 Task: Learn more about a recruiter lite.
Action: Mouse moved to (786, 103)
Screenshot: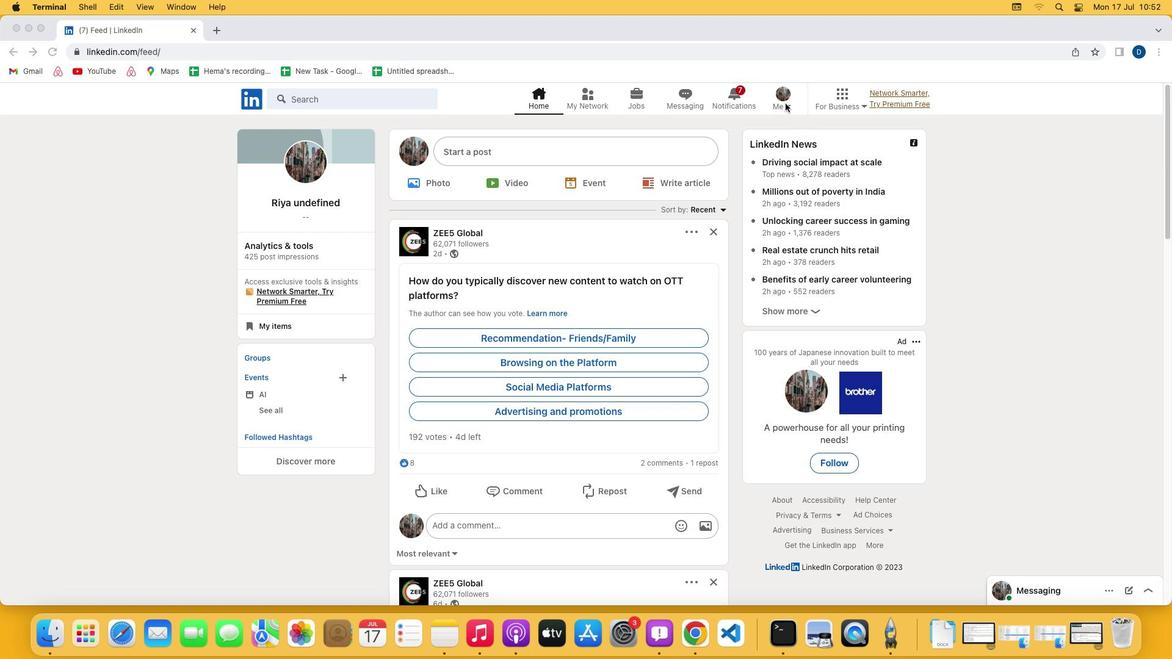 
Action: Mouse pressed left at (786, 103)
Screenshot: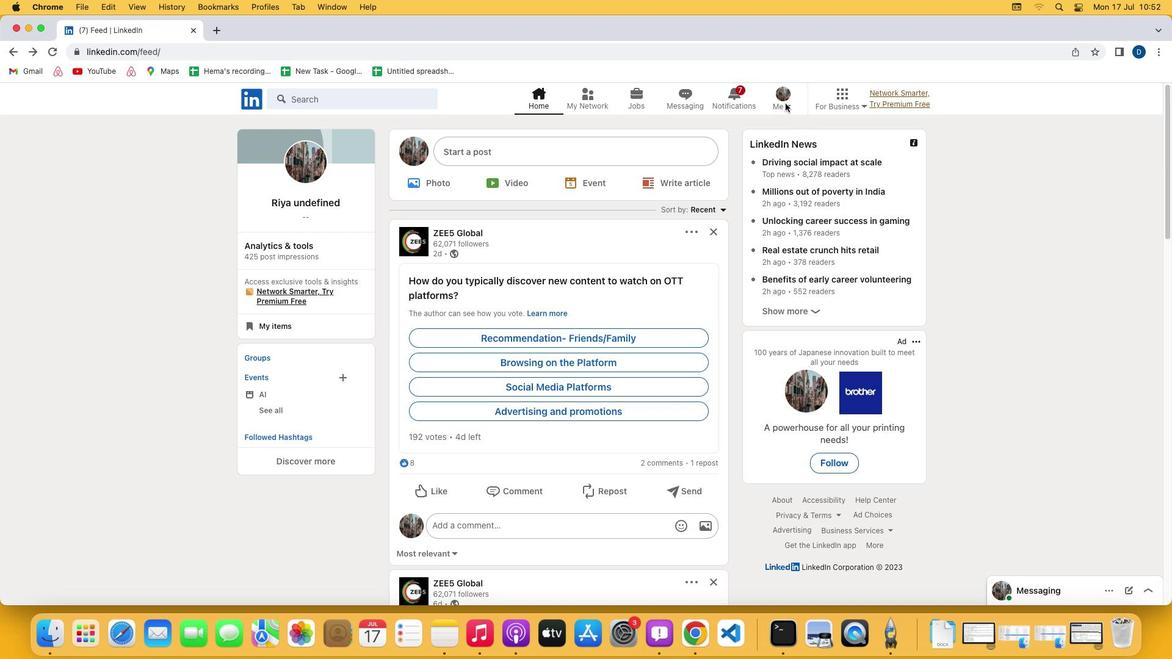 
Action: Mouse moved to (786, 105)
Screenshot: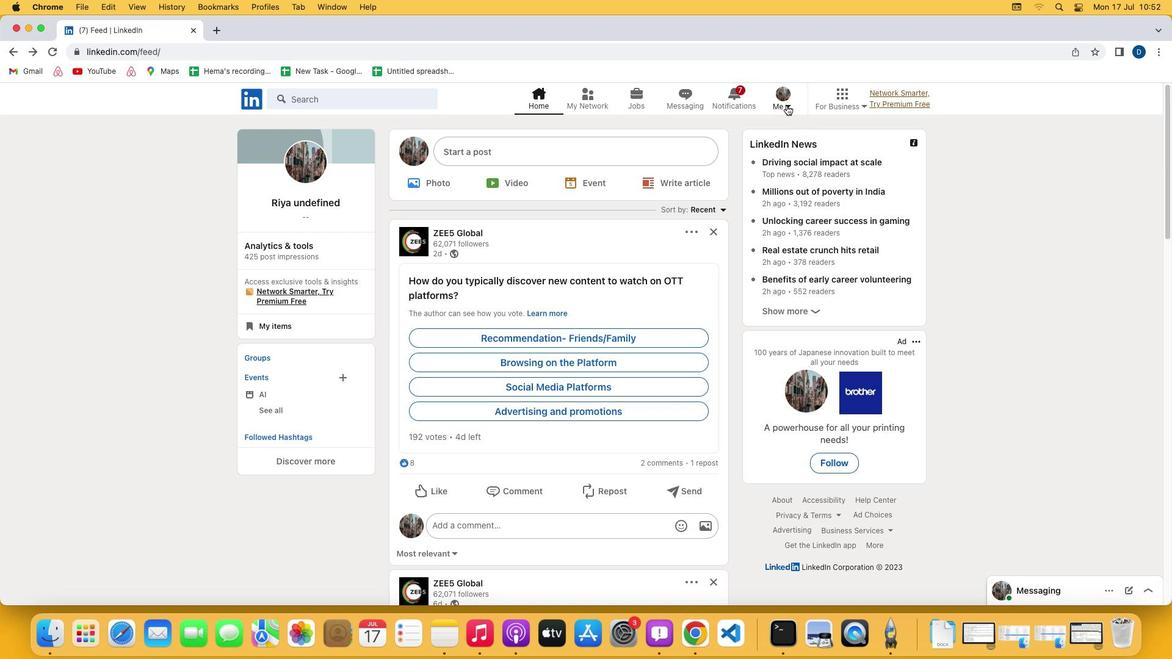 
Action: Mouse pressed left at (786, 105)
Screenshot: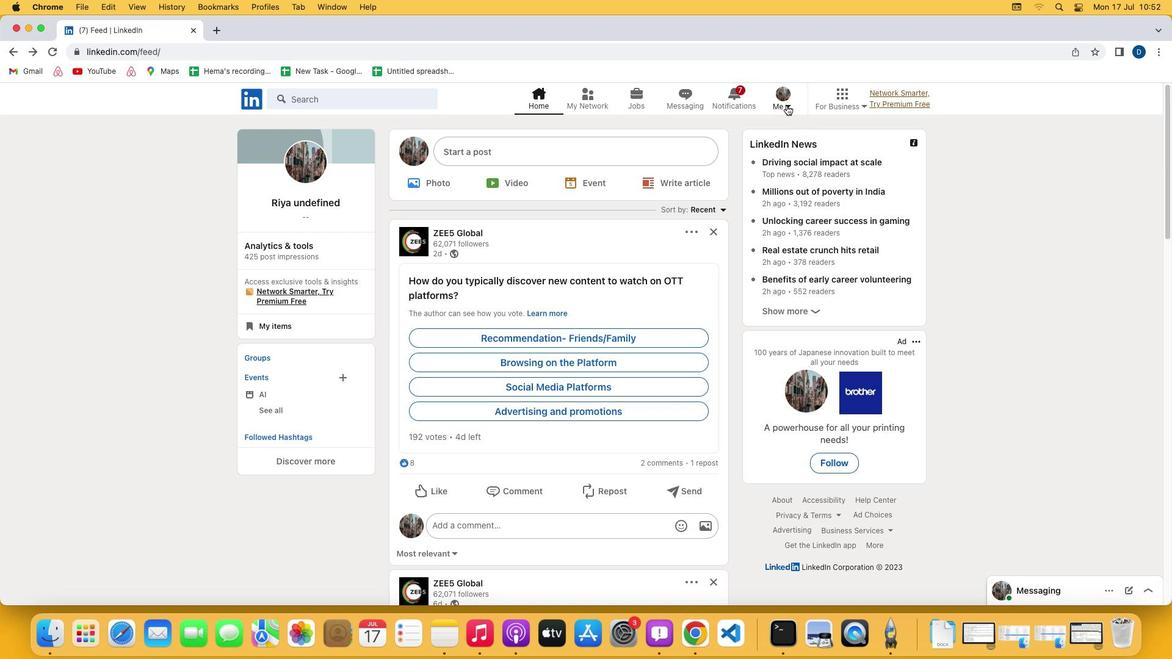 
Action: Mouse moved to (680, 233)
Screenshot: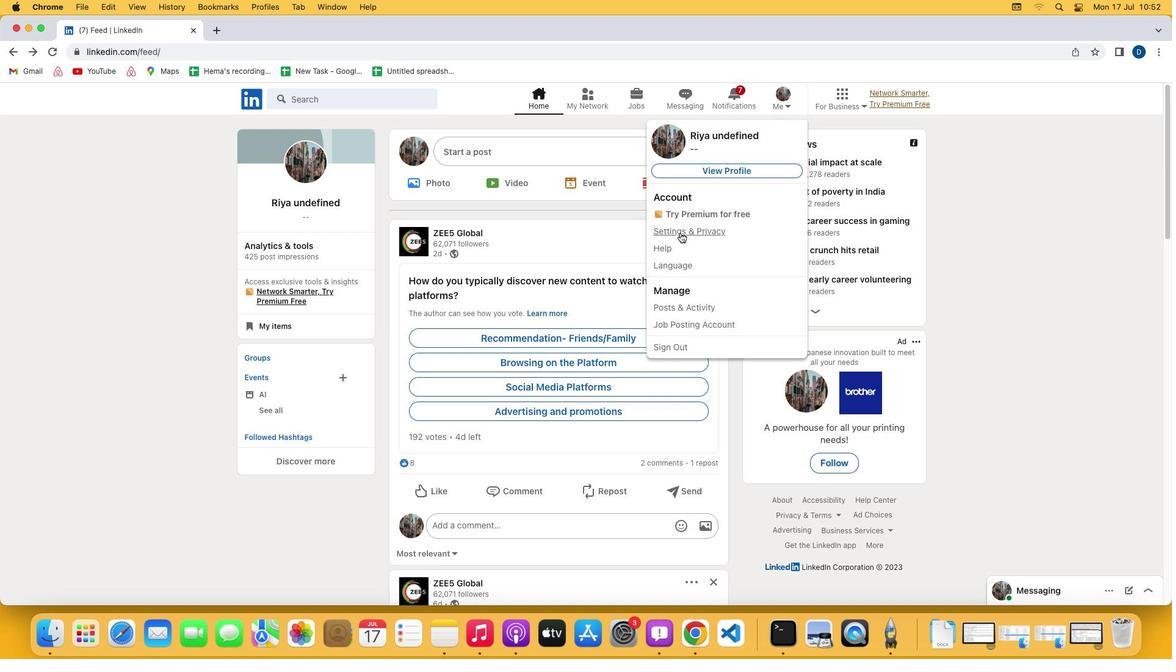 
Action: Mouse pressed left at (680, 233)
Screenshot: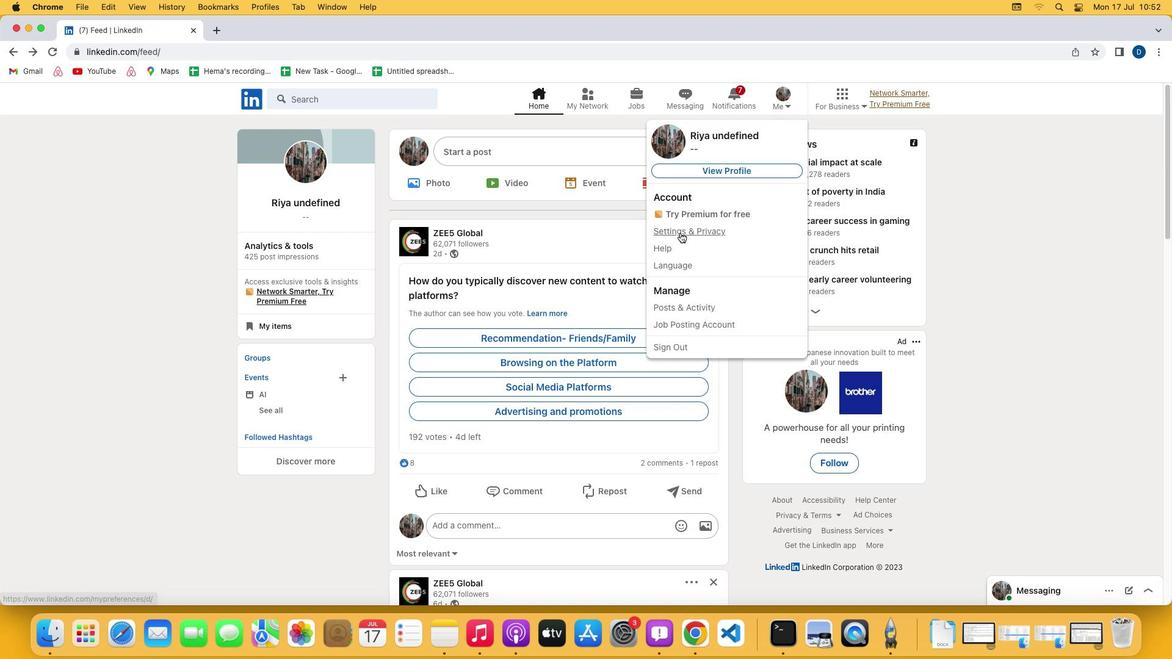 
Action: Mouse moved to (539, 413)
Screenshot: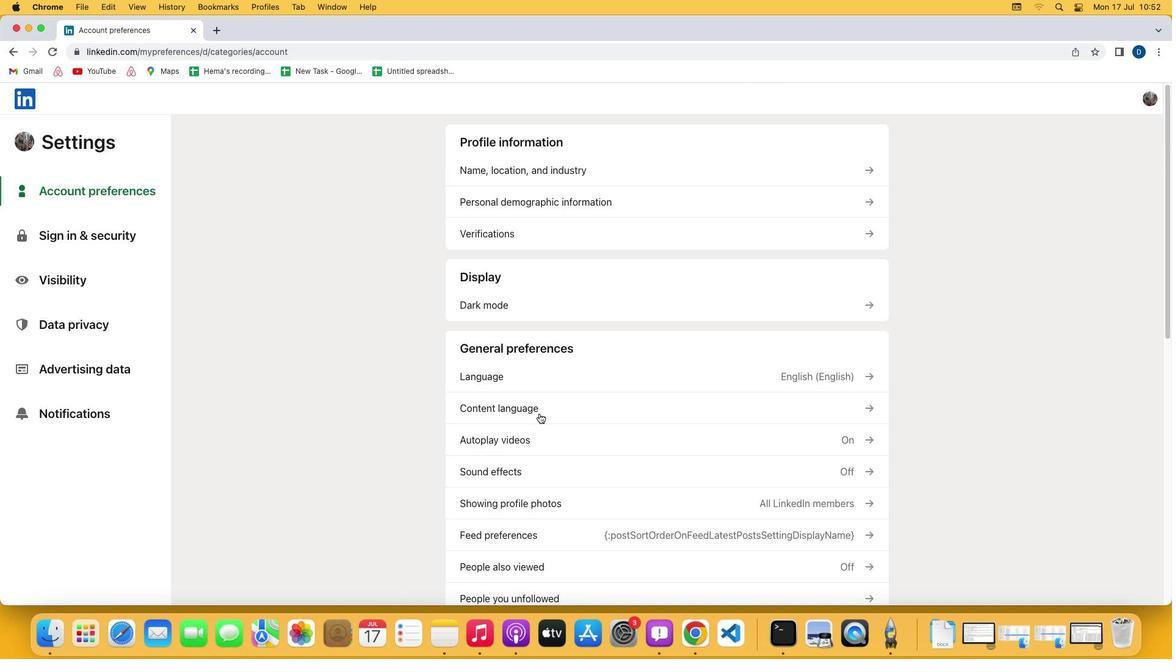 
Action: Mouse scrolled (539, 413) with delta (0, 0)
Screenshot: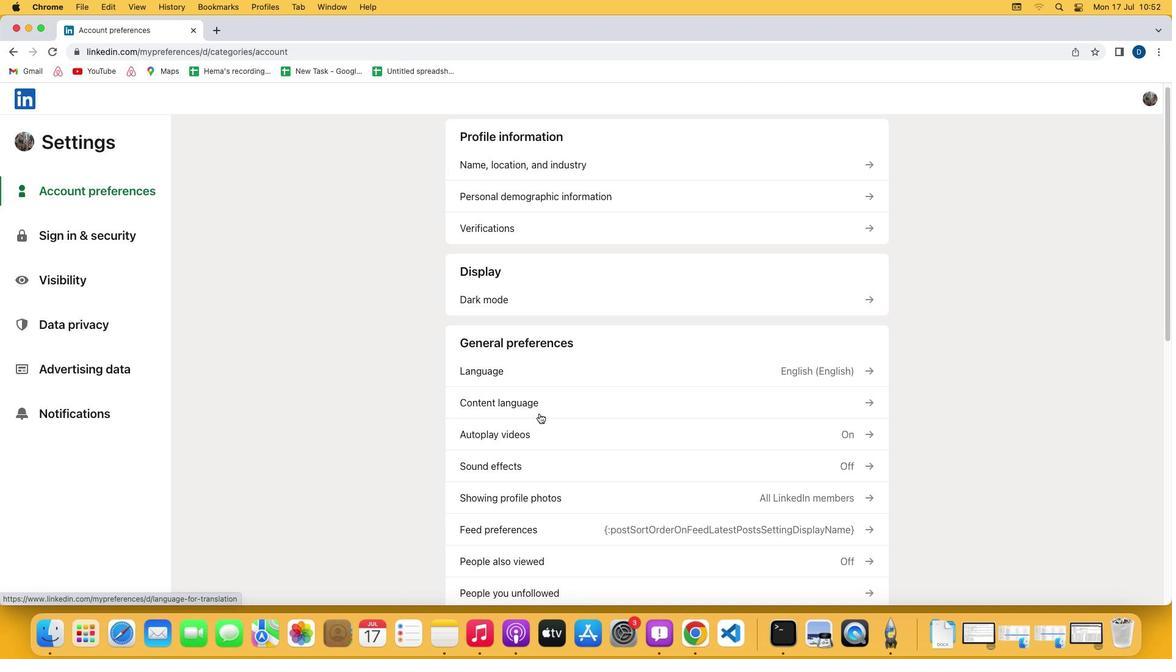 
Action: Mouse scrolled (539, 413) with delta (0, 0)
Screenshot: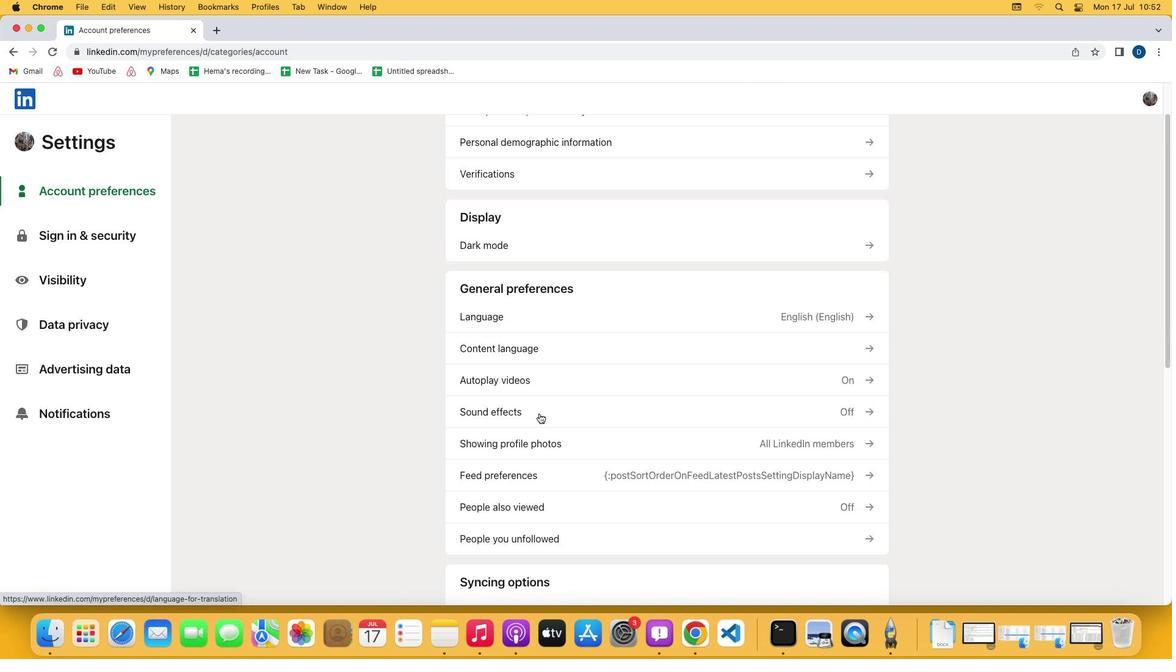
Action: Mouse scrolled (539, 413) with delta (0, -1)
Screenshot: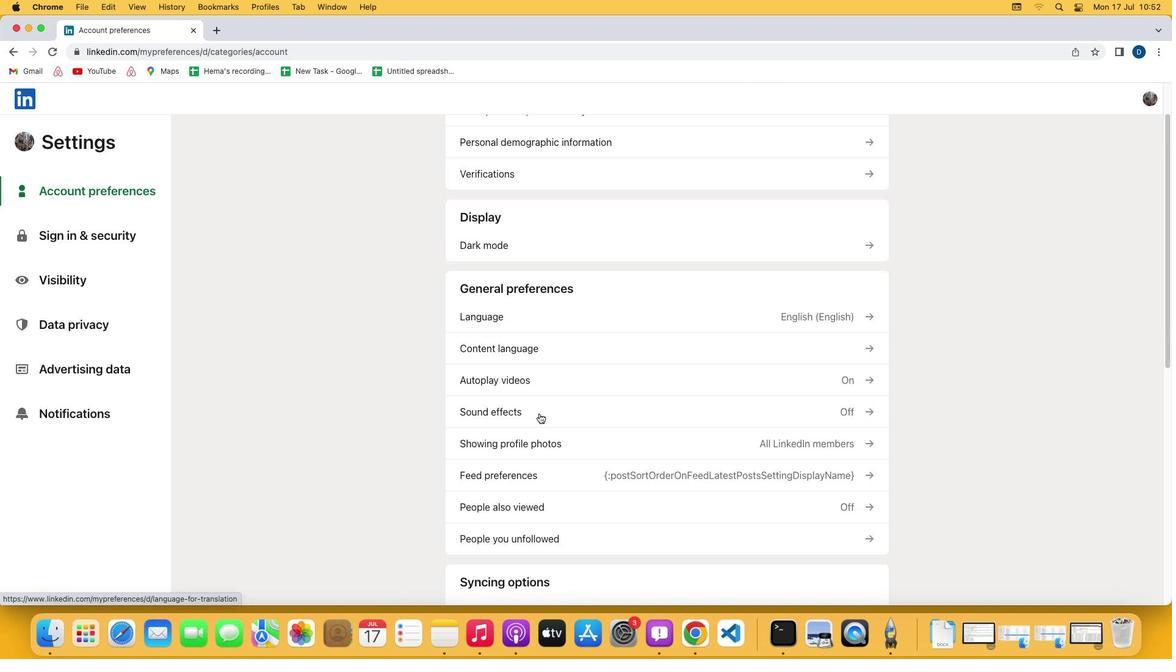 
Action: Mouse scrolled (539, 413) with delta (0, -3)
Screenshot: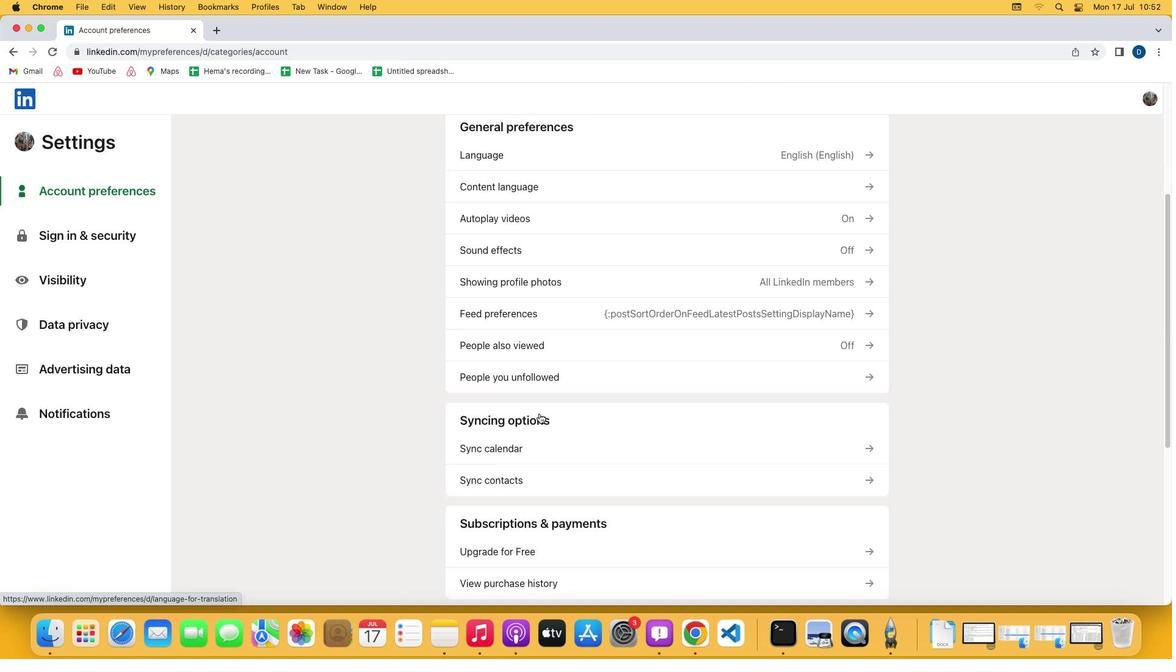 
Action: Mouse scrolled (539, 413) with delta (0, -3)
Screenshot: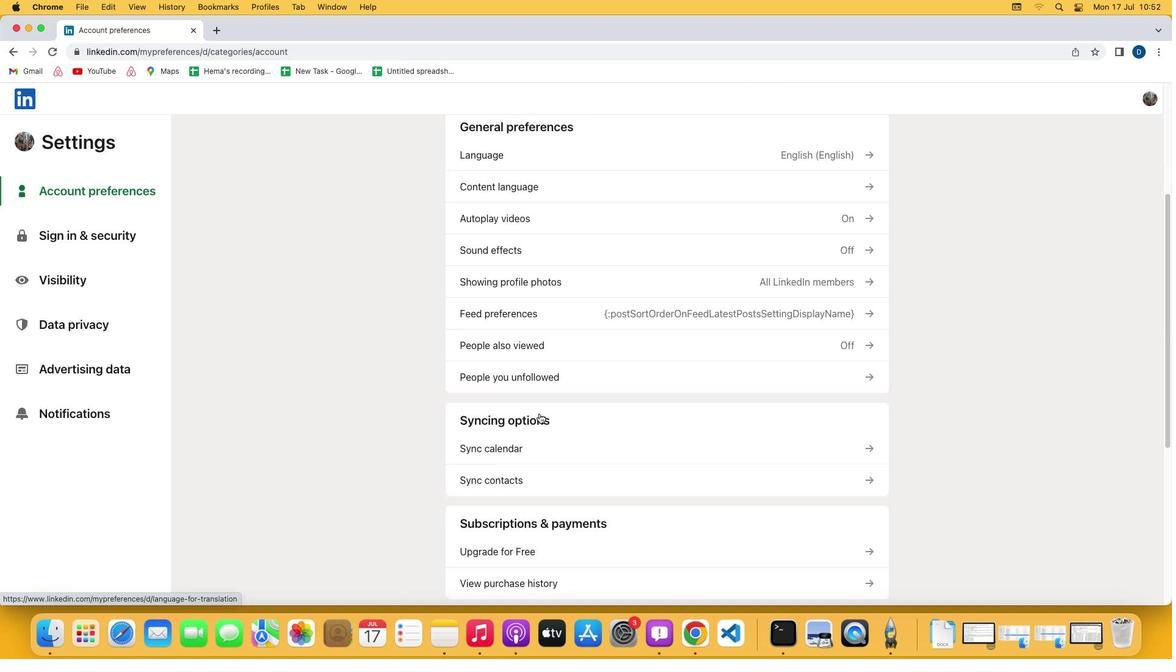 
Action: Mouse moved to (549, 373)
Screenshot: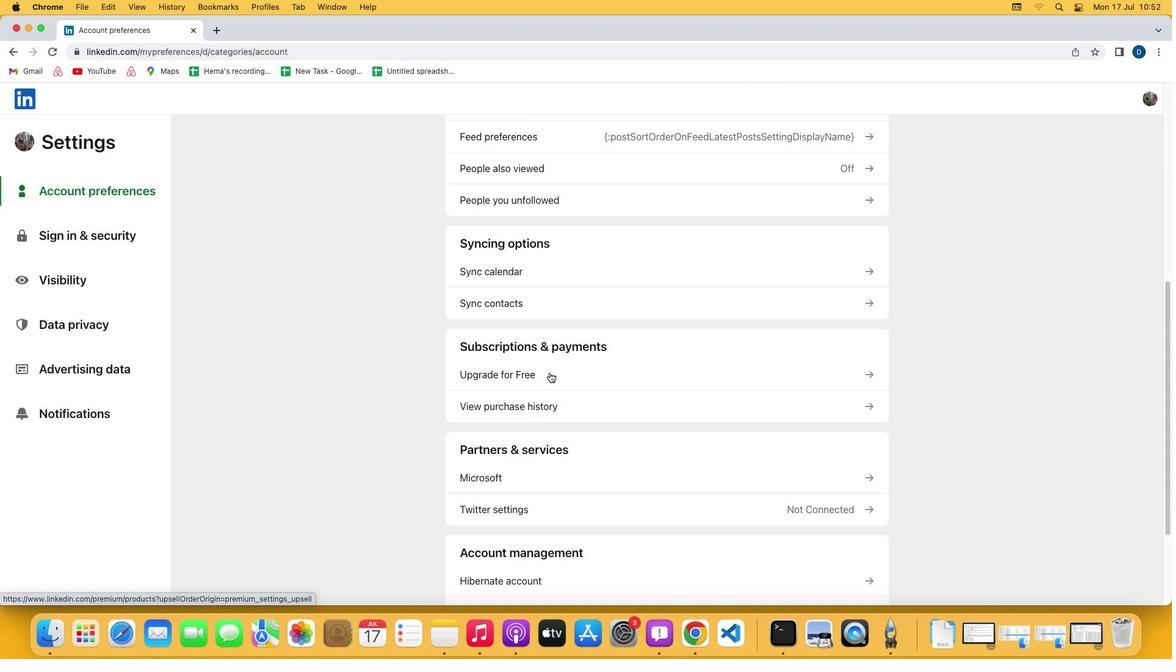 
Action: Mouse pressed left at (549, 373)
Screenshot: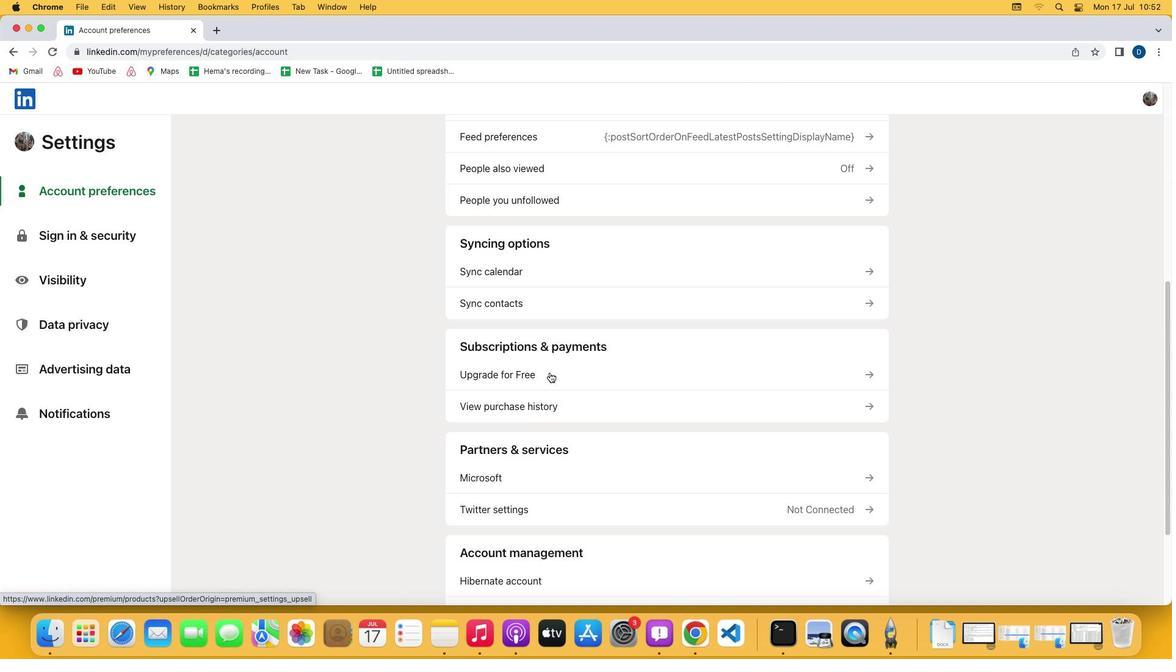 
Action: Mouse moved to (479, 335)
Screenshot: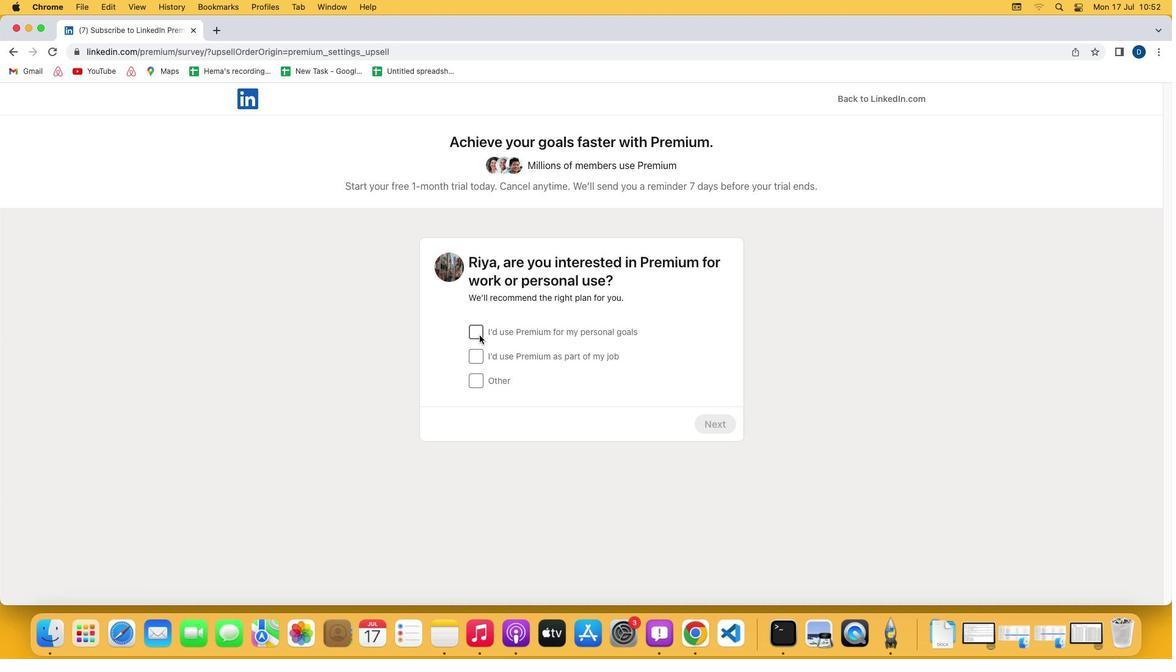 
Action: Mouse pressed left at (479, 335)
Screenshot: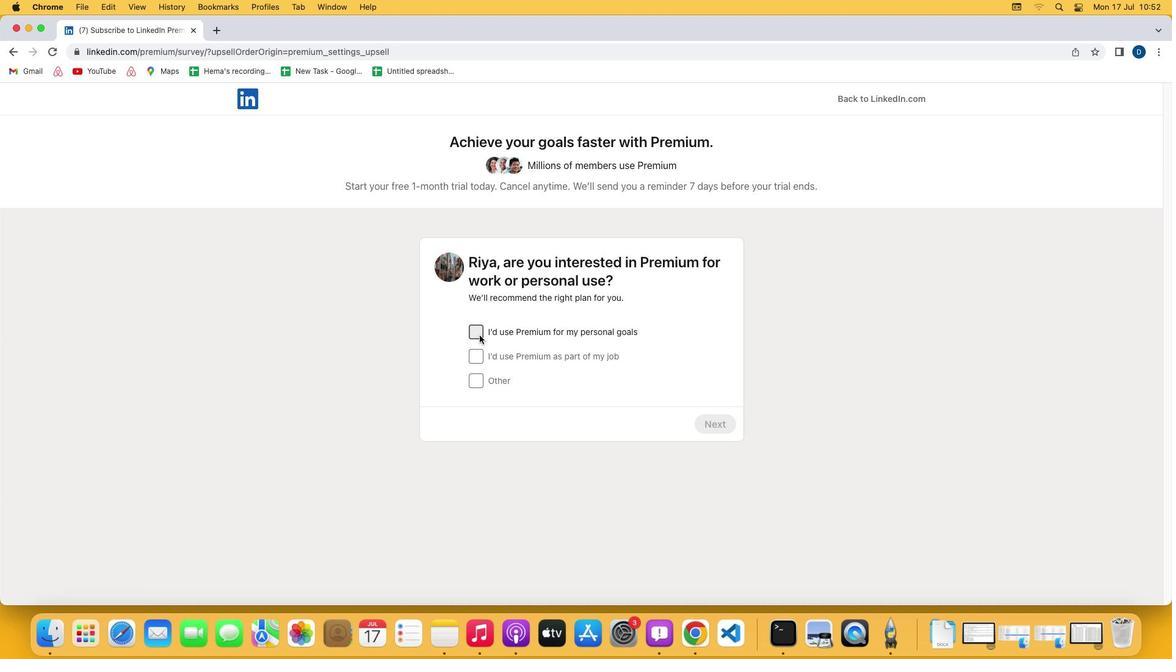 
Action: Mouse moved to (709, 422)
Screenshot: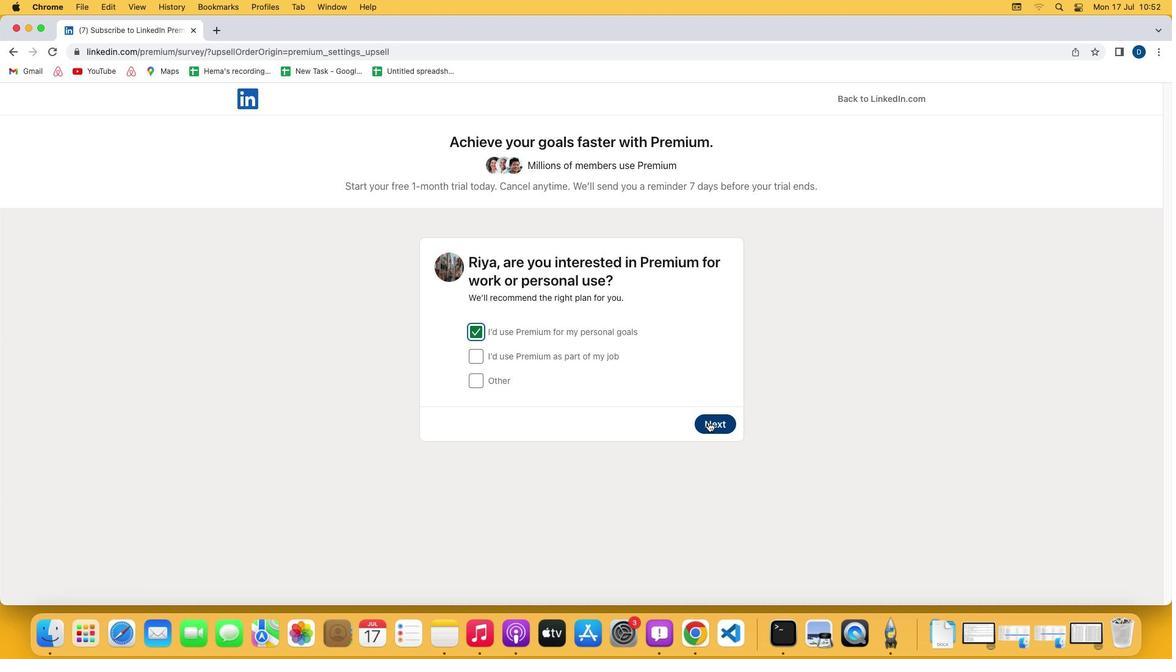 
Action: Mouse pressed left at (709, 422)
Screenshot: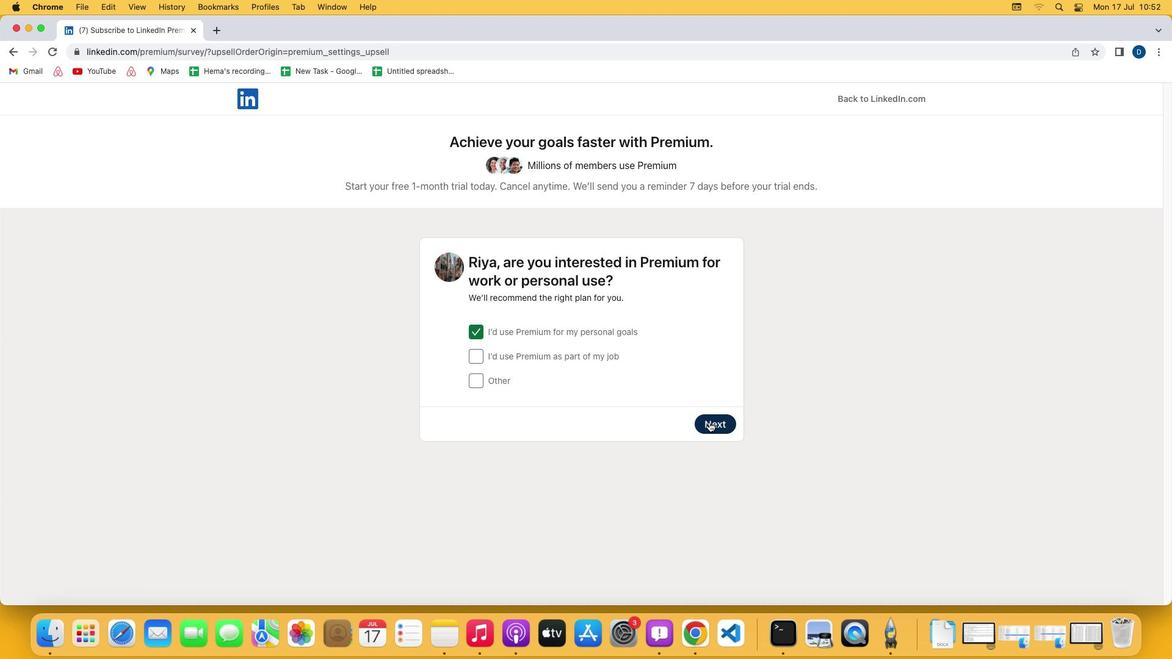 
Action: Mouse moved to (721, 496)
Screenshot: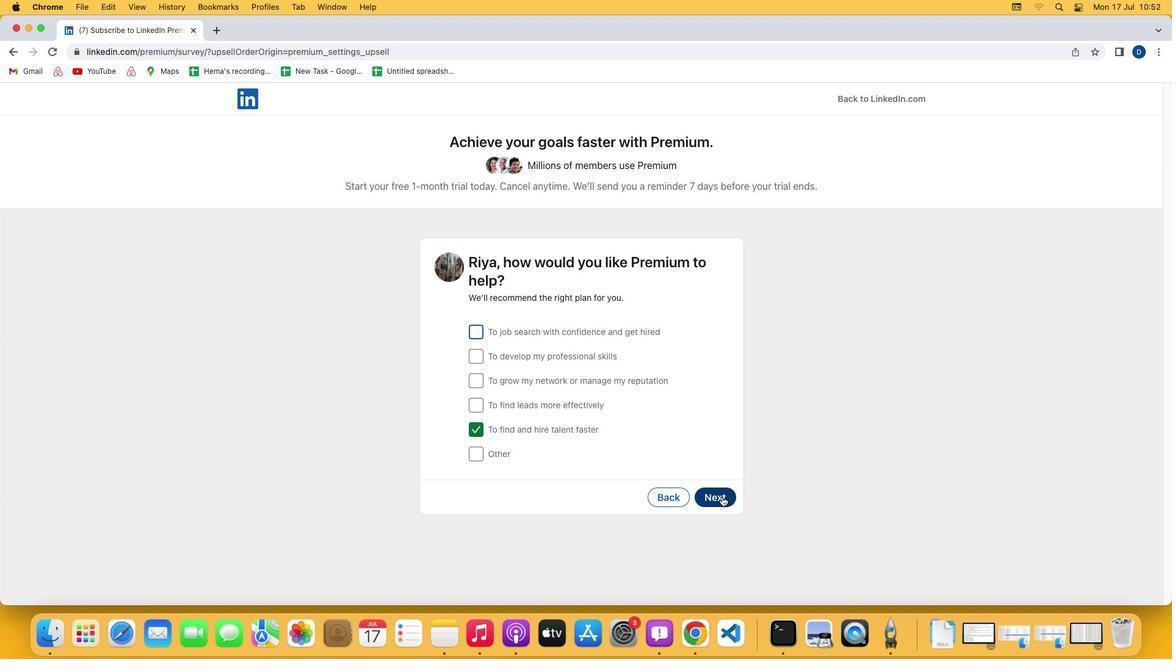 
Action: Mouse pressed left at (721, 496)
Screenshot: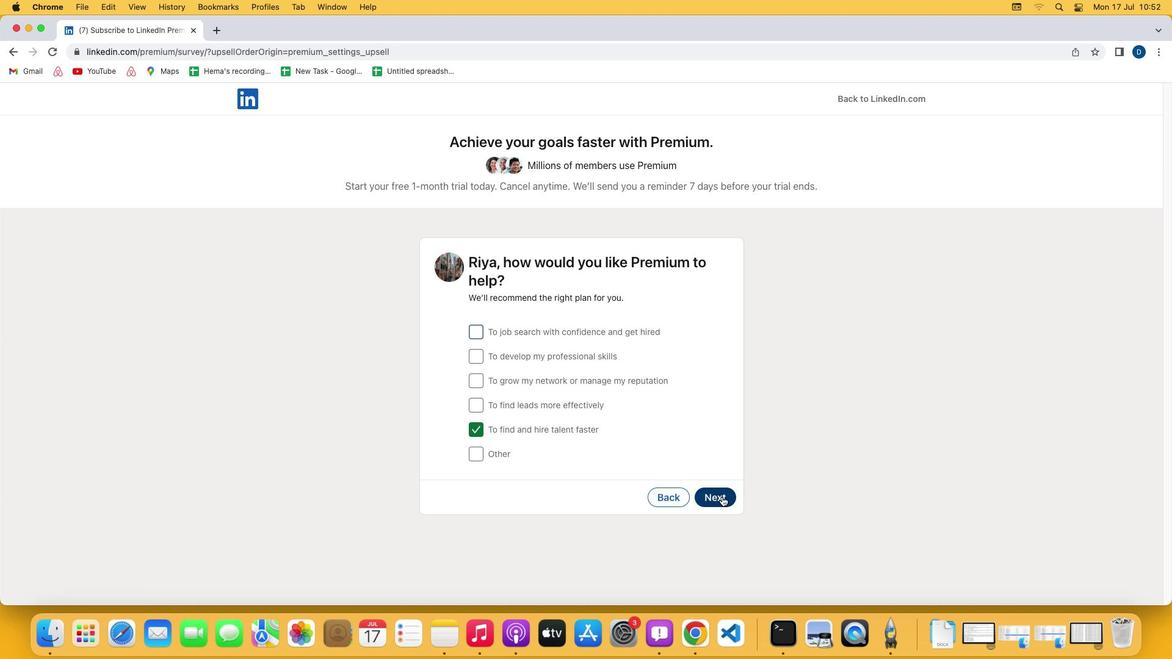 
Action: Mouse moved to (479, 359)
Screenshot: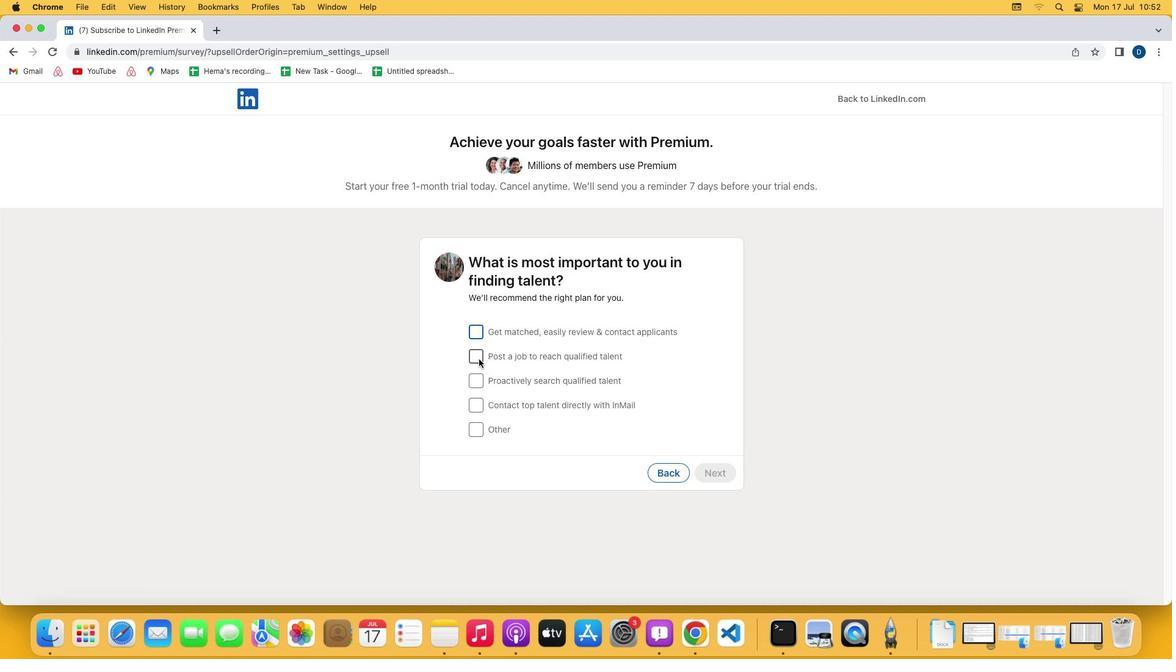 
Action: Mouse pressed left at (479, 359)
Screenshot: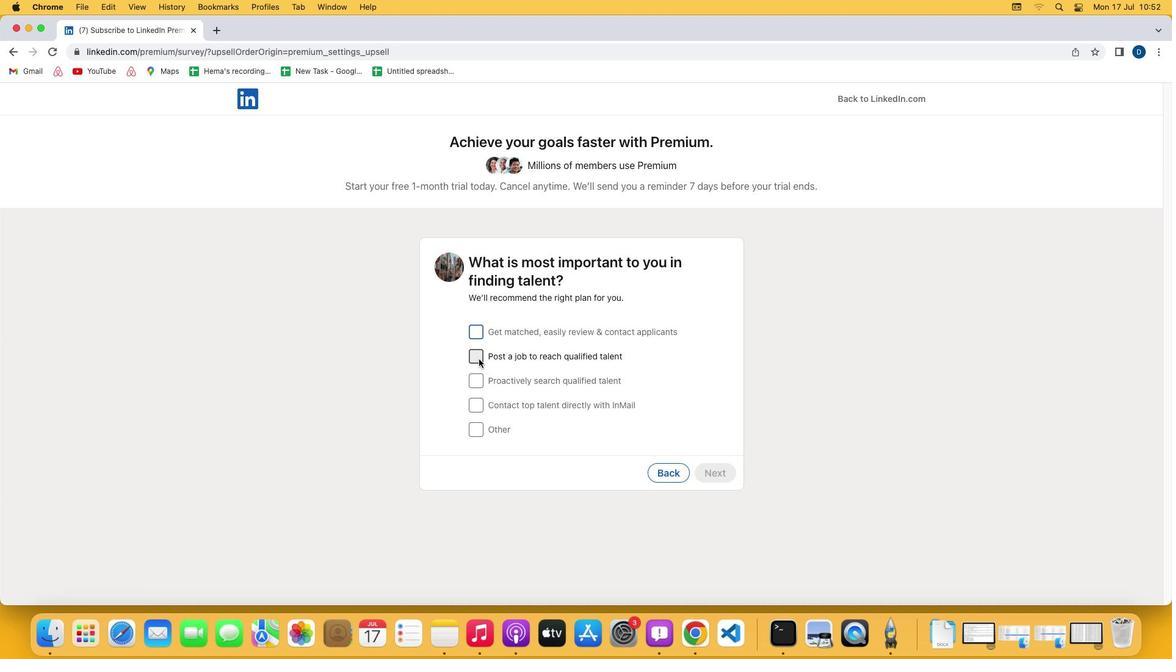 
Action: Mouse moved to (718, 475)
Screenshot: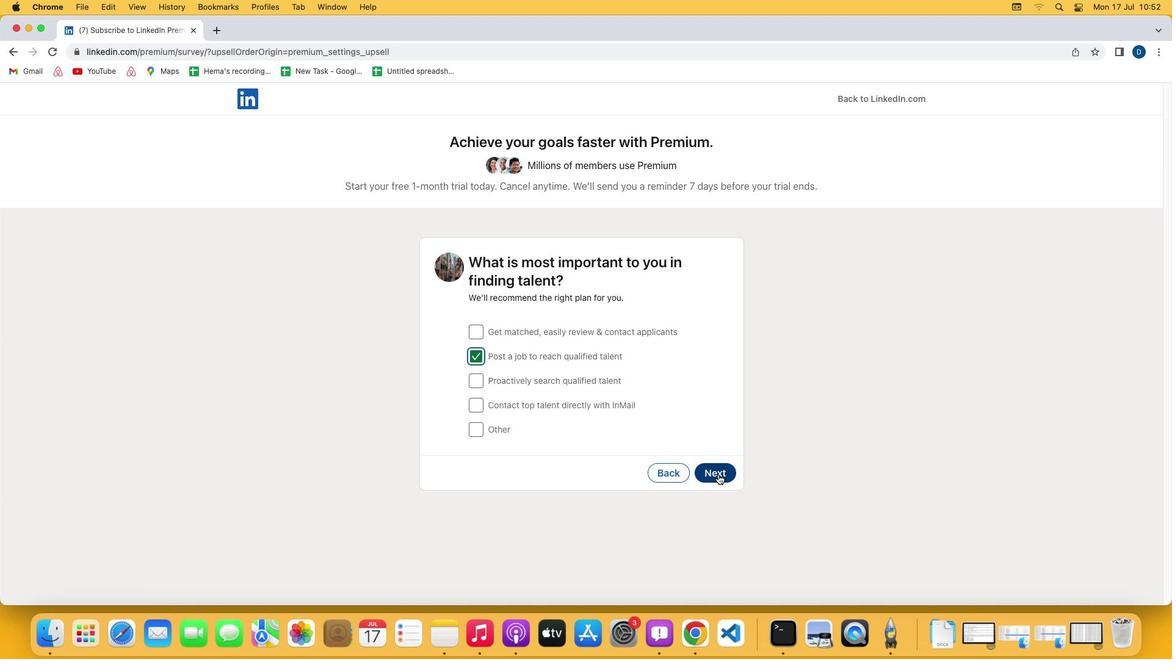 
Action: Mouse pressed left at (718, 475)
Screenshot: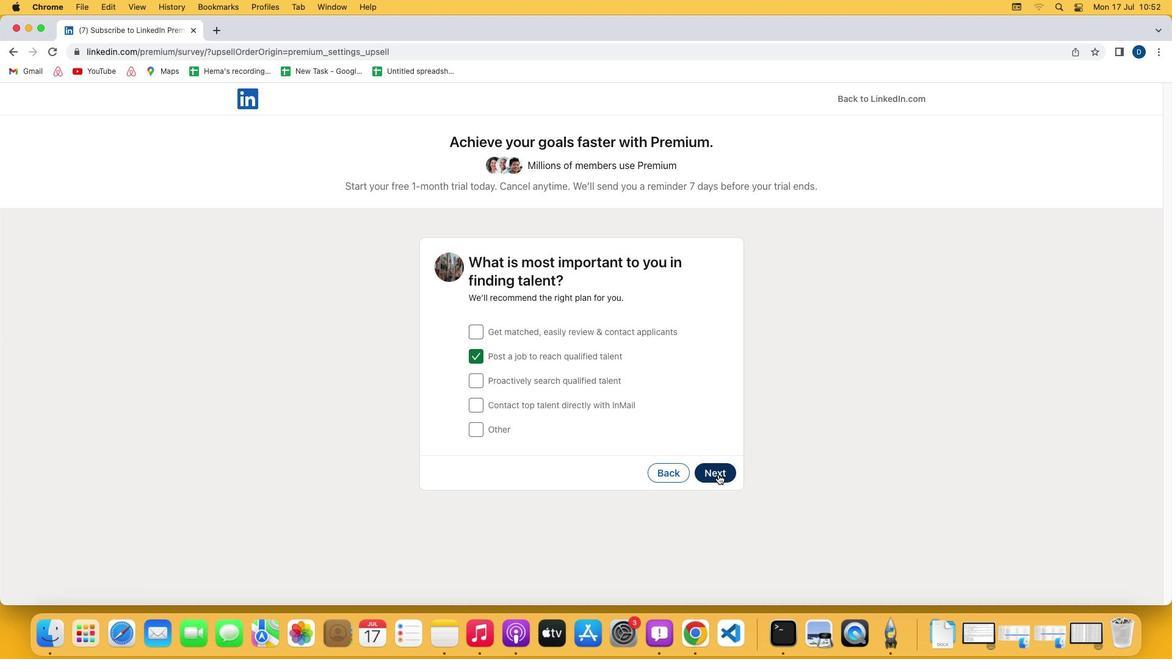 
Action: Mouse moved to (287, 592)
Screenshot: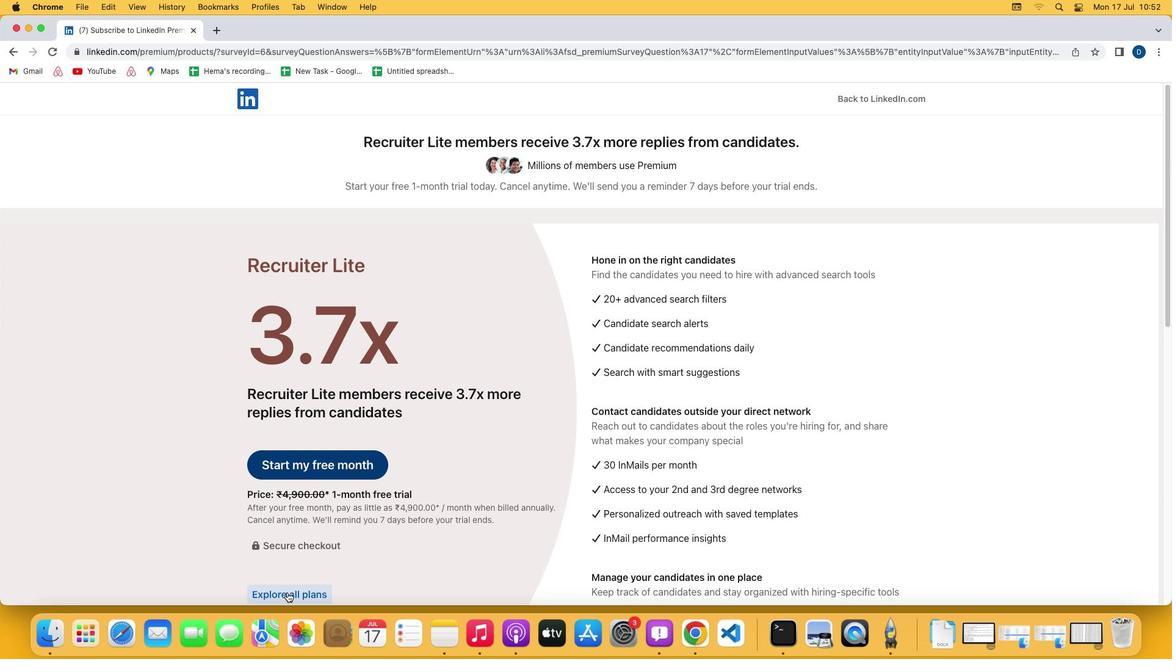
Action: Mouse pressed left at (287, 592)
Screenshot: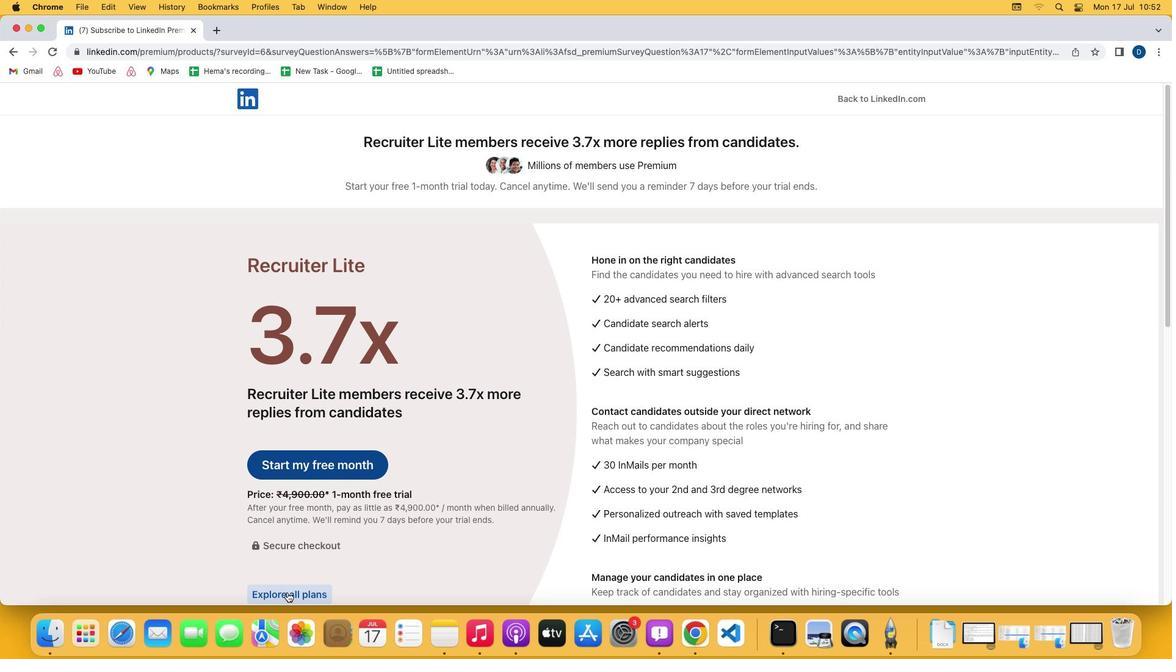 
Action: Mouse moved to (825, 502)
Screenshot: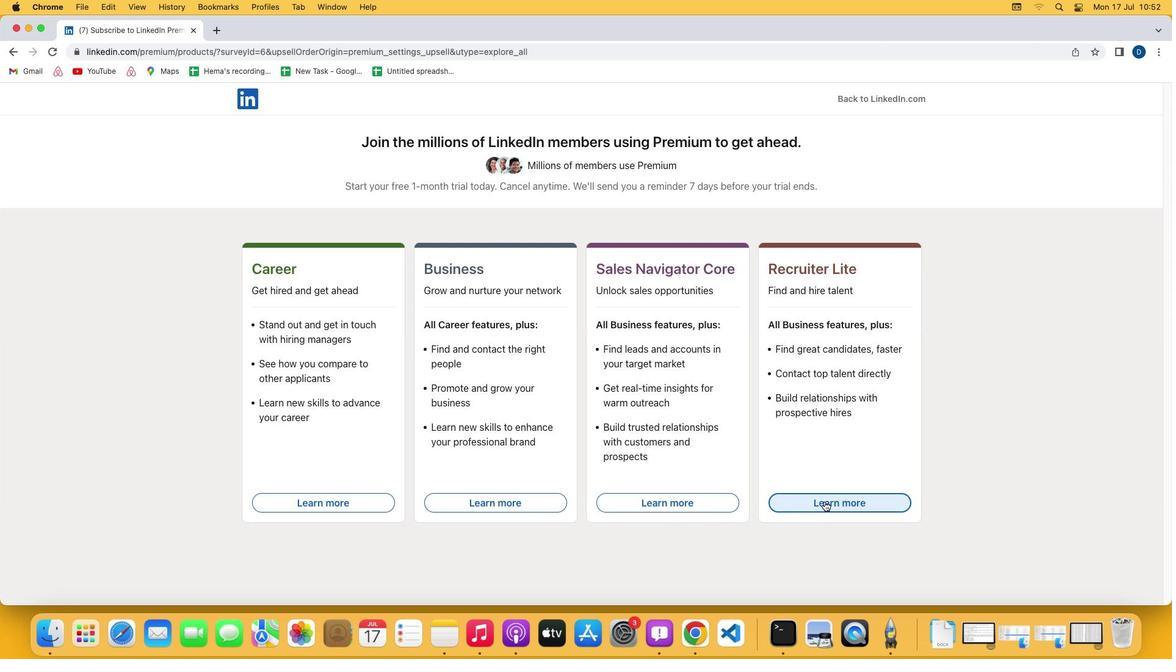 
Action: Mouse pressed left at (825, 502)
Screenshot: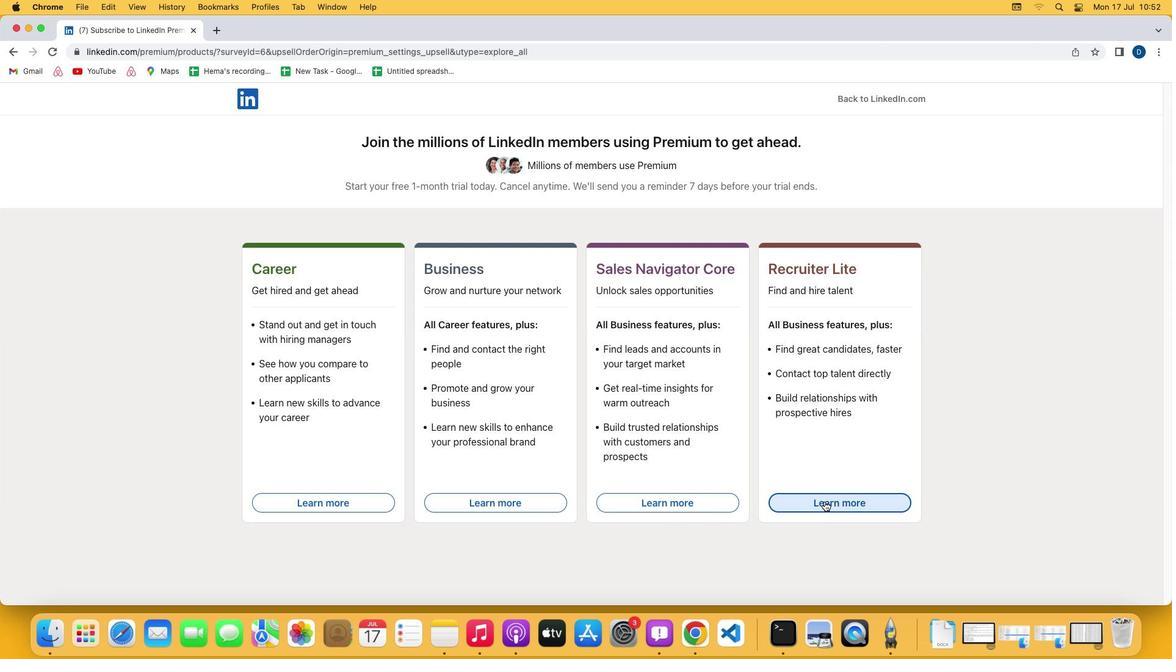 
Action: Mouse moved to (825, 501)
Screenshot: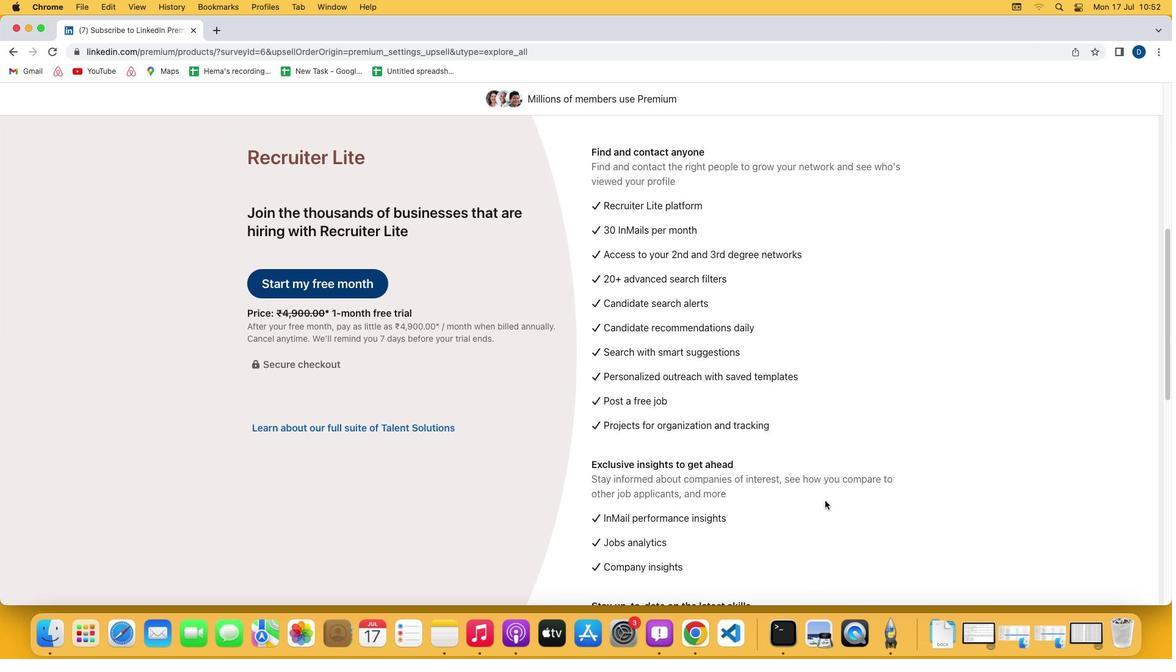 
